 Task: Use Door knock Sound Effect in this video "Movie A.mp4"
Action: Mouse moved to (538, 123)
Screenshot: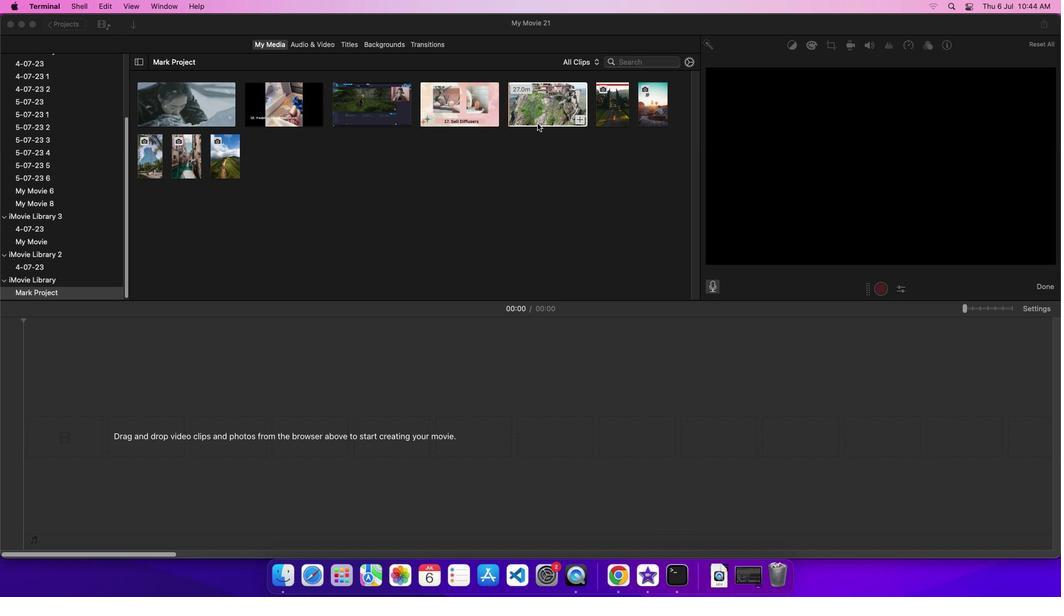 
Action: Mouse pressed left at (538, 123)
Screenshot: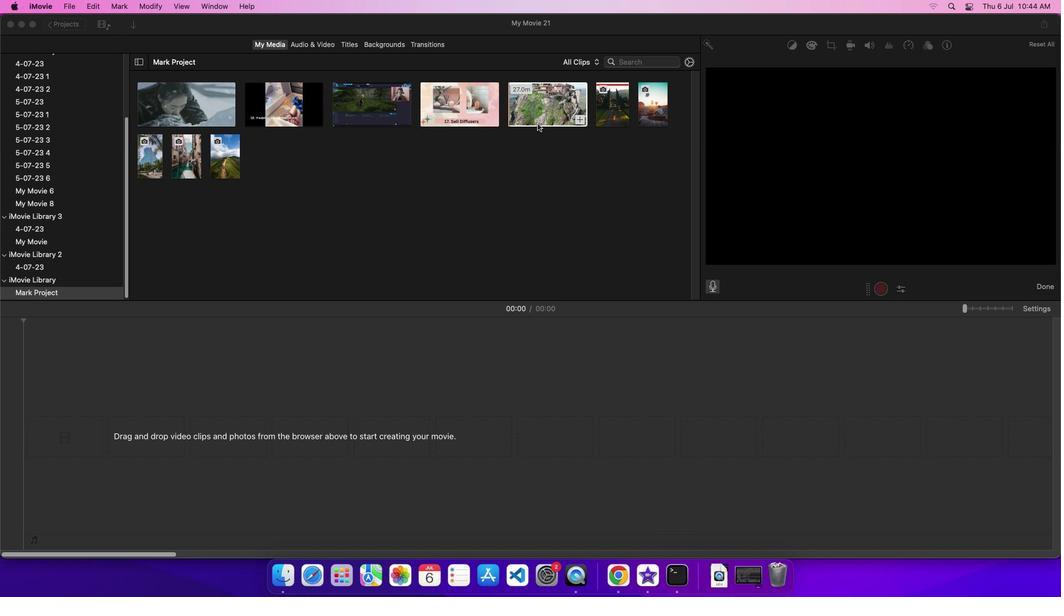 
Action: Mouse moved to (559, 111)
Screenshot: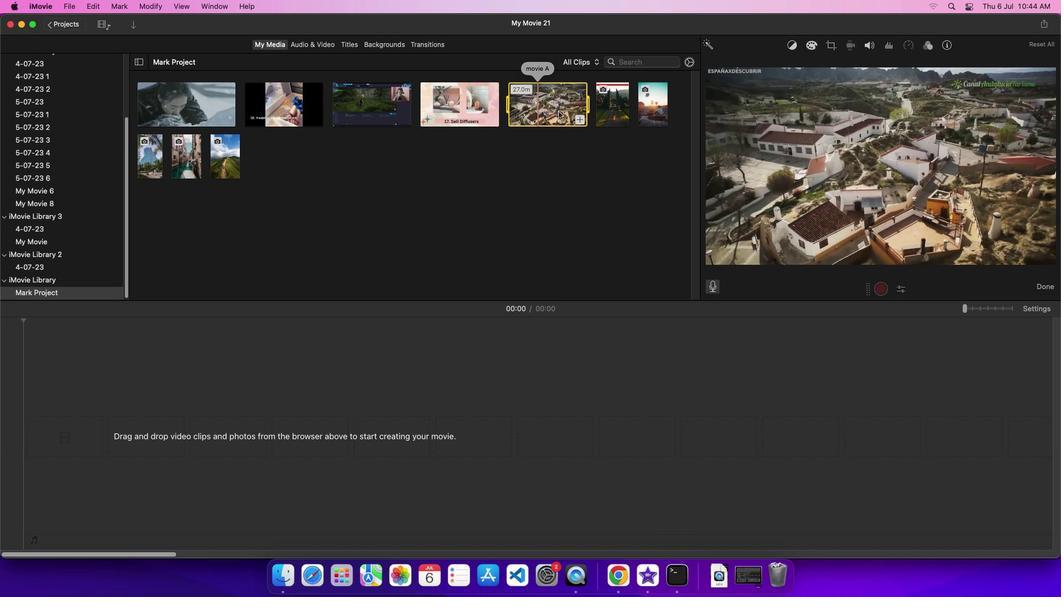 
Action: Mouse pressed left at (559, 111)
Screenshot: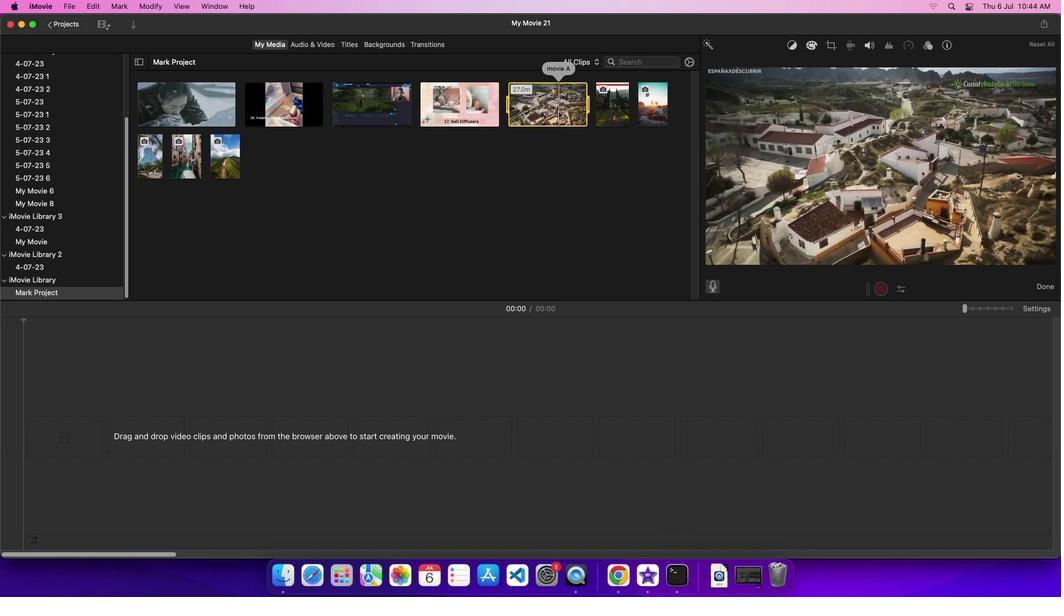 
Action: Mouse moved to (326, 48)
Screenshot: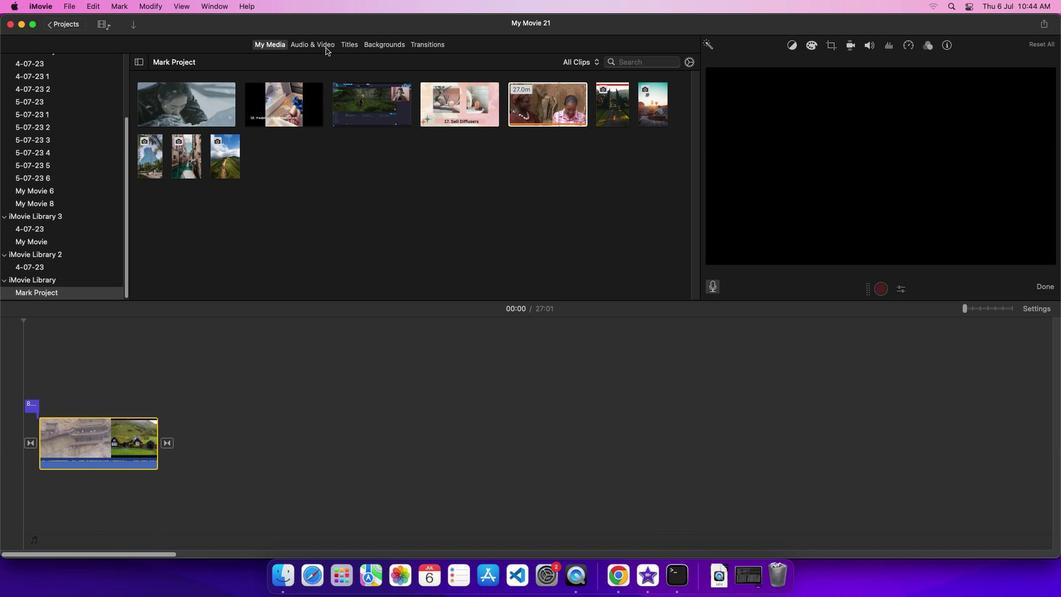 
Action: Mouse pressed left at (326, 48)
Screenshot: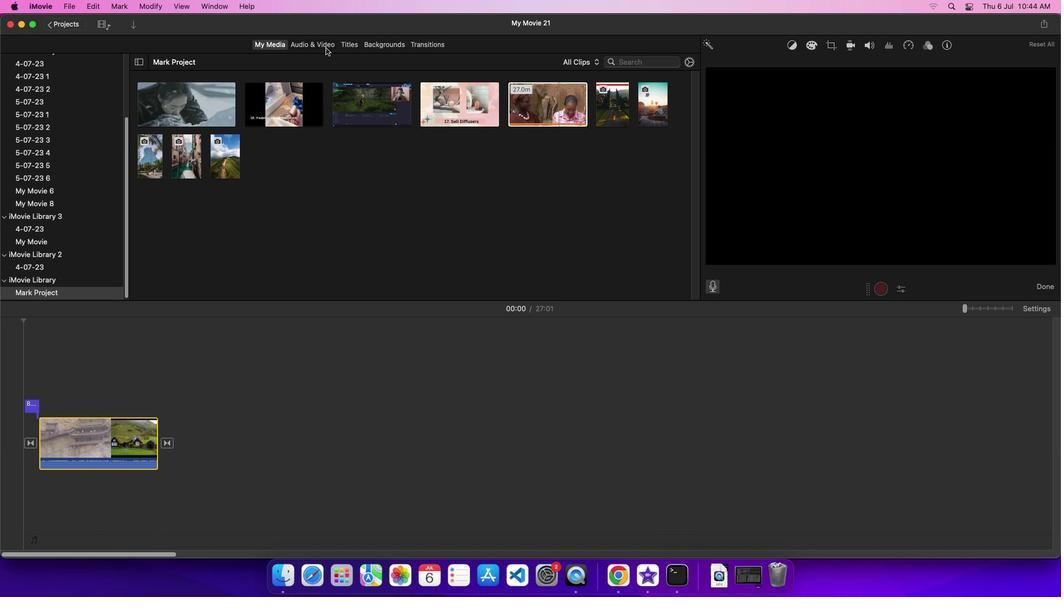 
Action: Mouse moved to (87, 101)
Screenshot: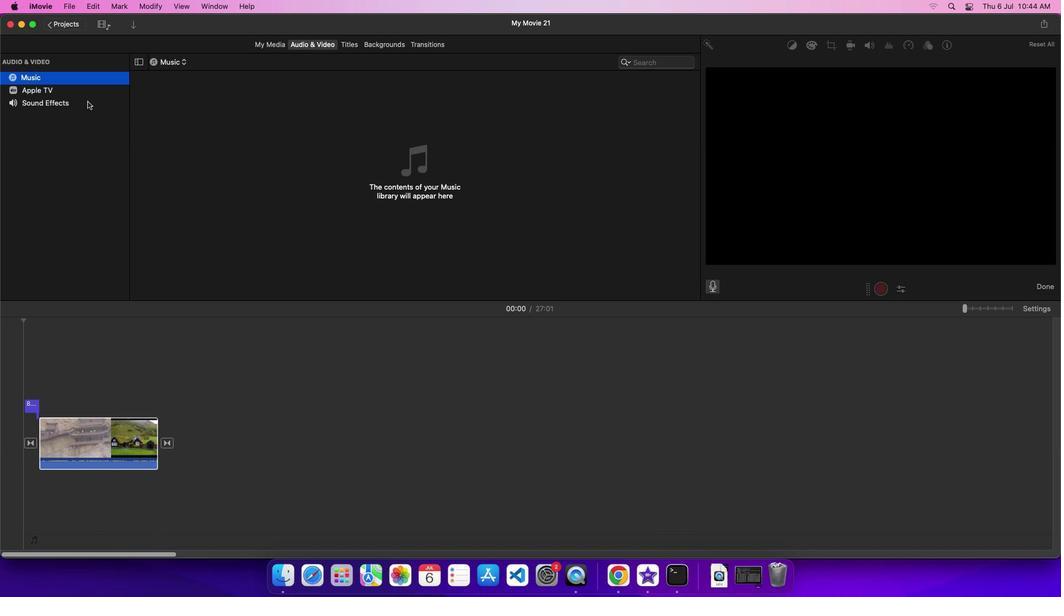 
Action: Mouse pressed left at (87, 101)
Screenshot: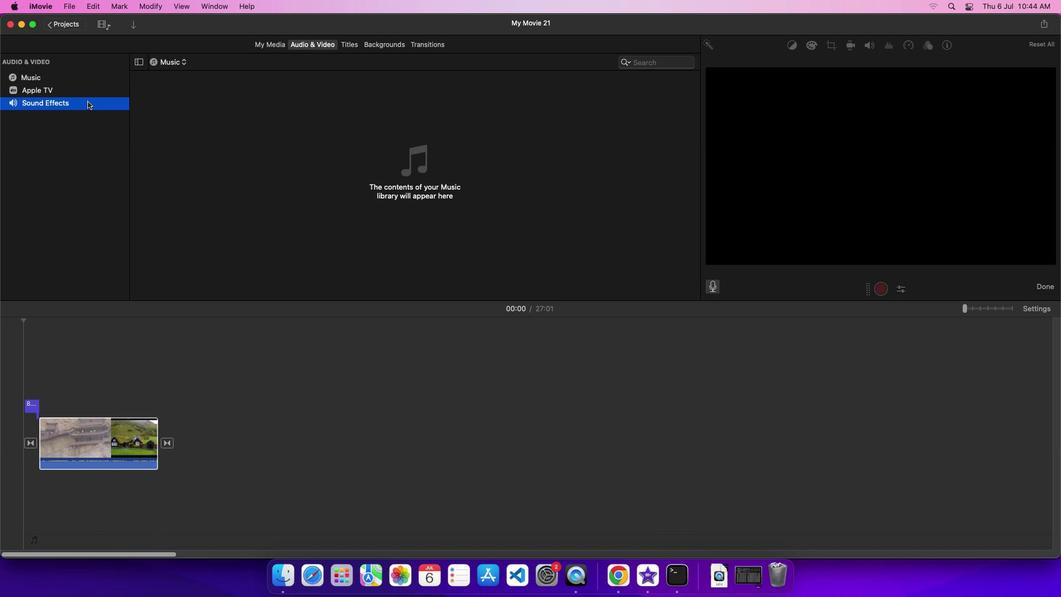 
Action: Mouse moved to (205, 242)
Screenshot: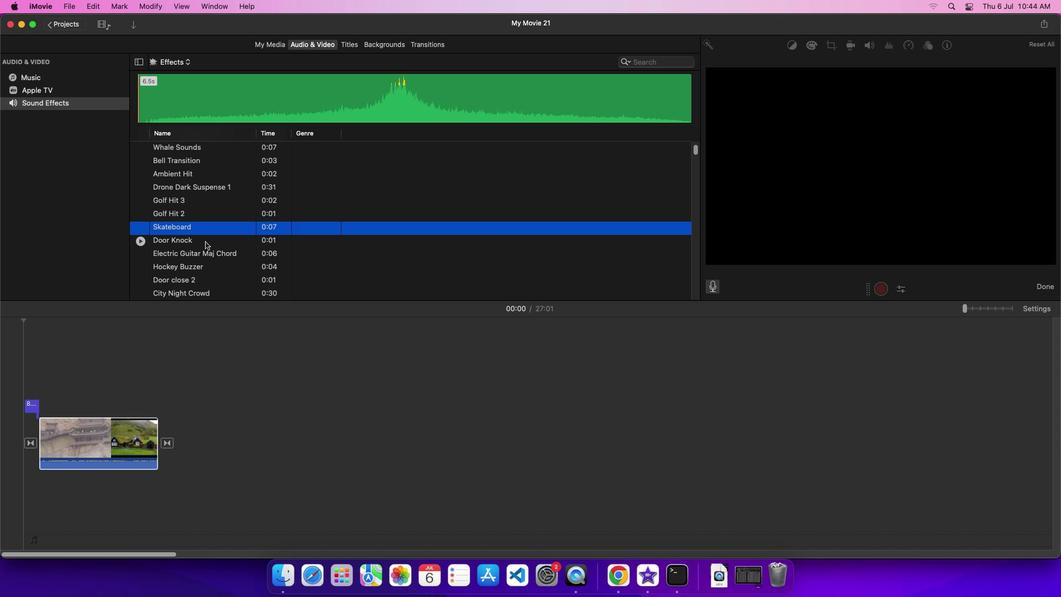 
Action: Mouse pressed left at (205, 242)
Screenshot: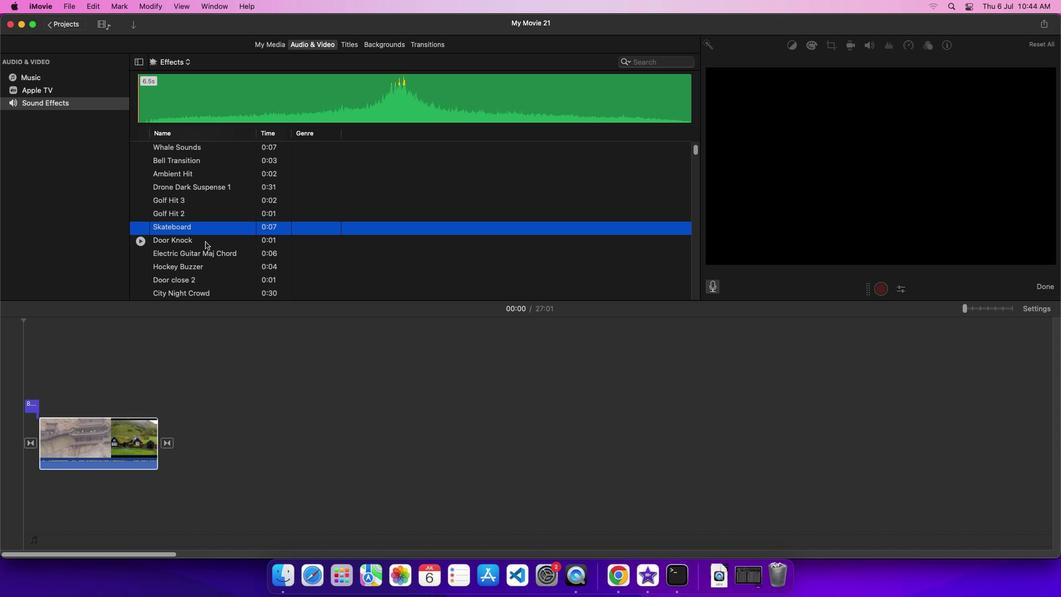 
Action: Mouse moved to (216, 242)
Screenshot: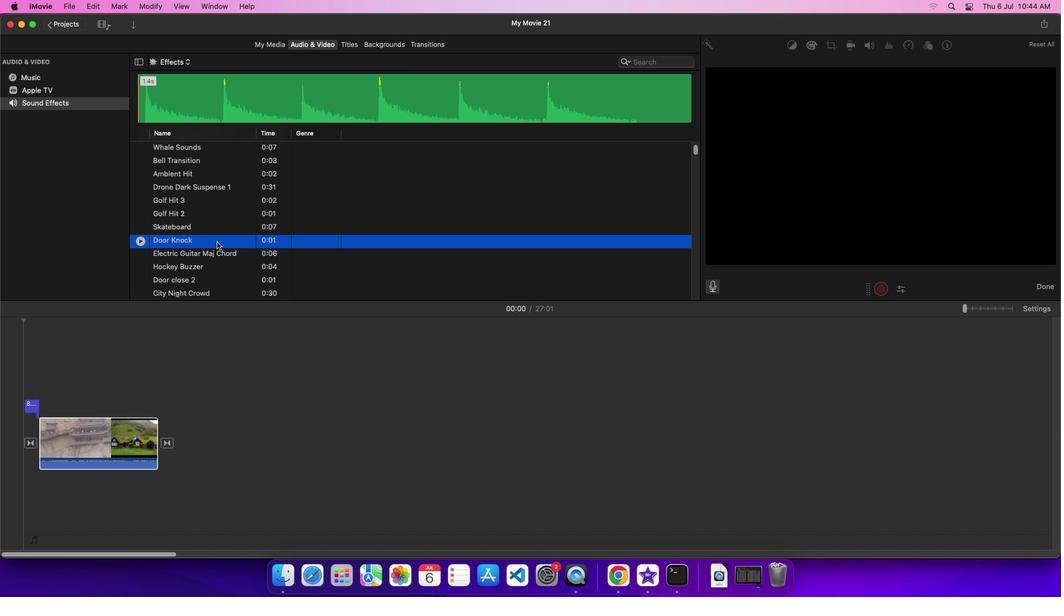 
Action: Mouse pressed left at (216, 242)
Screenshot: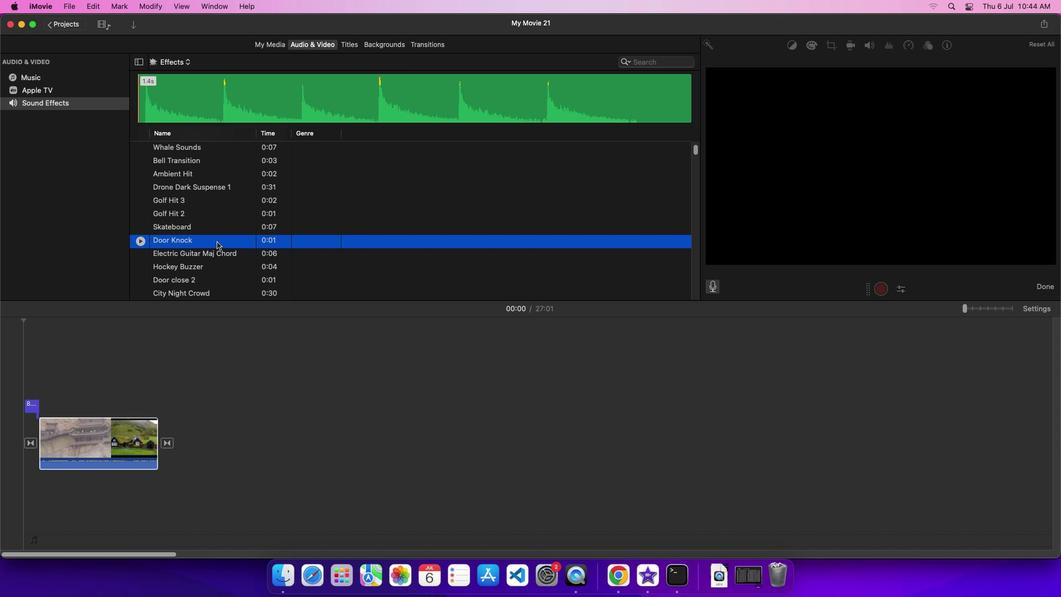 
Action: Mouse moved to (72, 506)
Screenshot: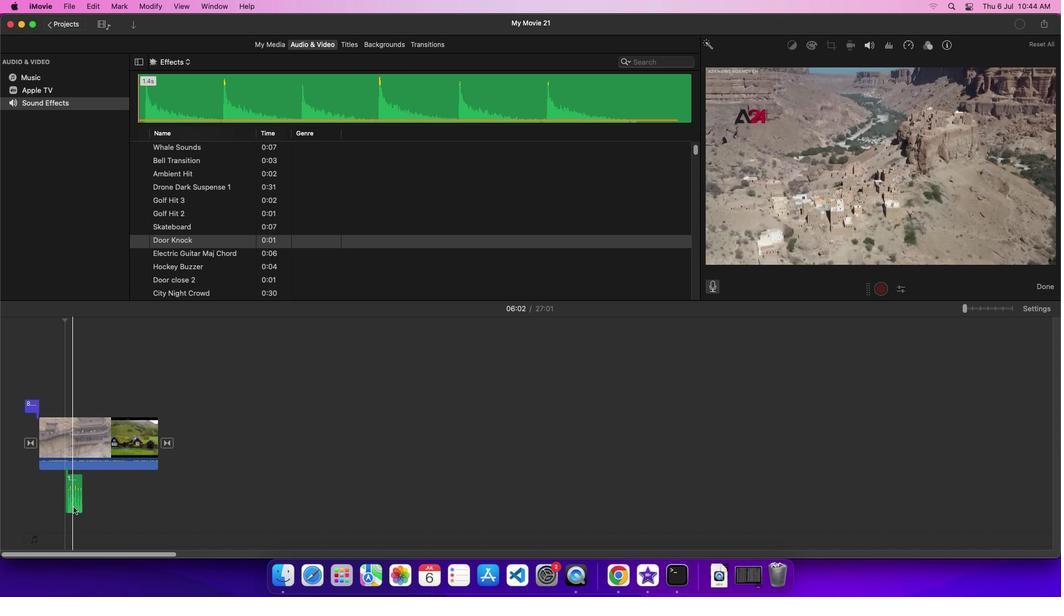 
